 Task: Create in the project TractLine a sprint 'Mission Impossible'.
Action: Mouse pressed left at (840, 399)
Screenshot: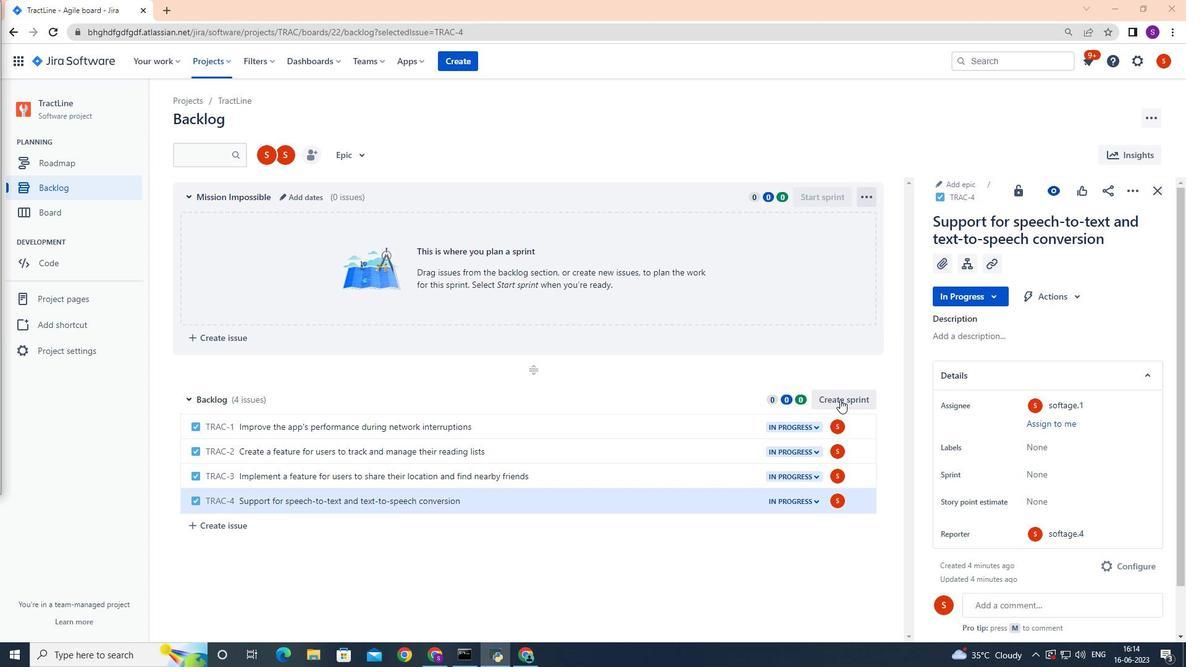 
Action: Mouse moved to (863, 400)
Screenshot: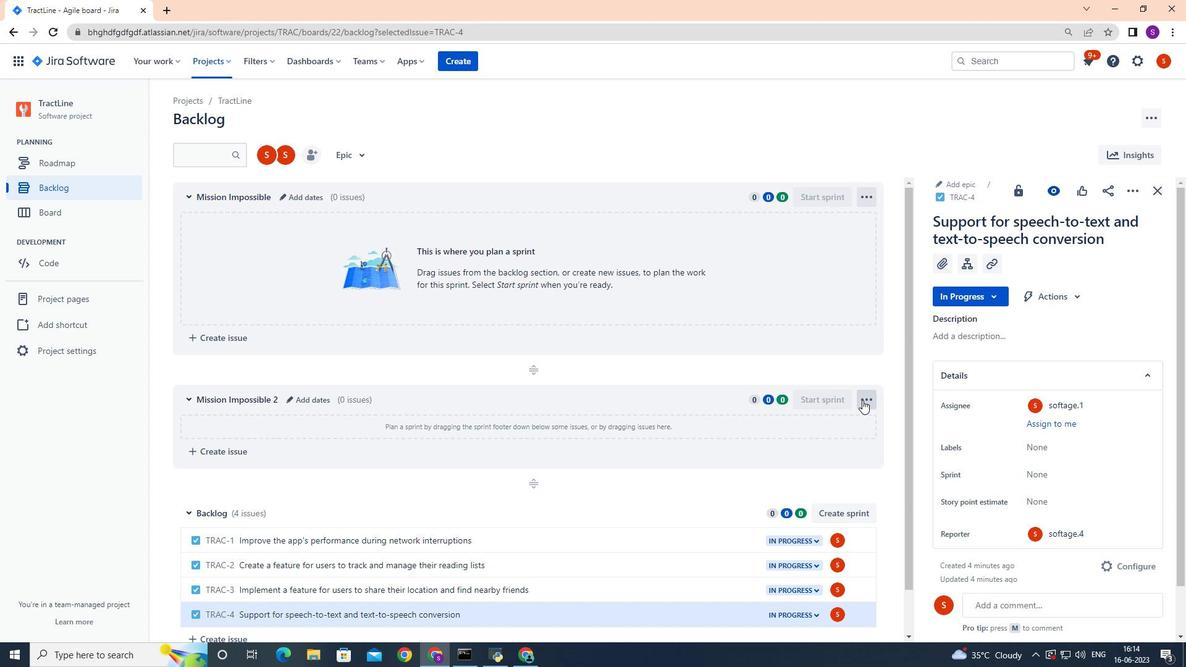 
Action: Mouse pressed left at (863, 400)
Screenshot: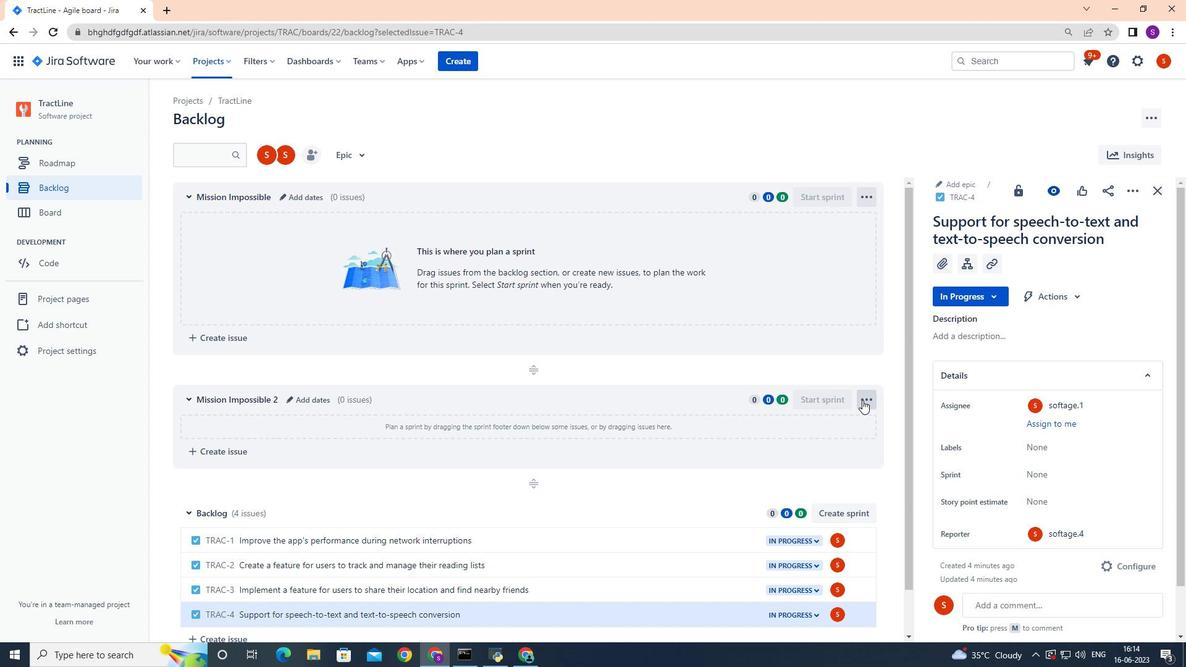 
Action: Mouse moved to (857, 450)
Screenshot: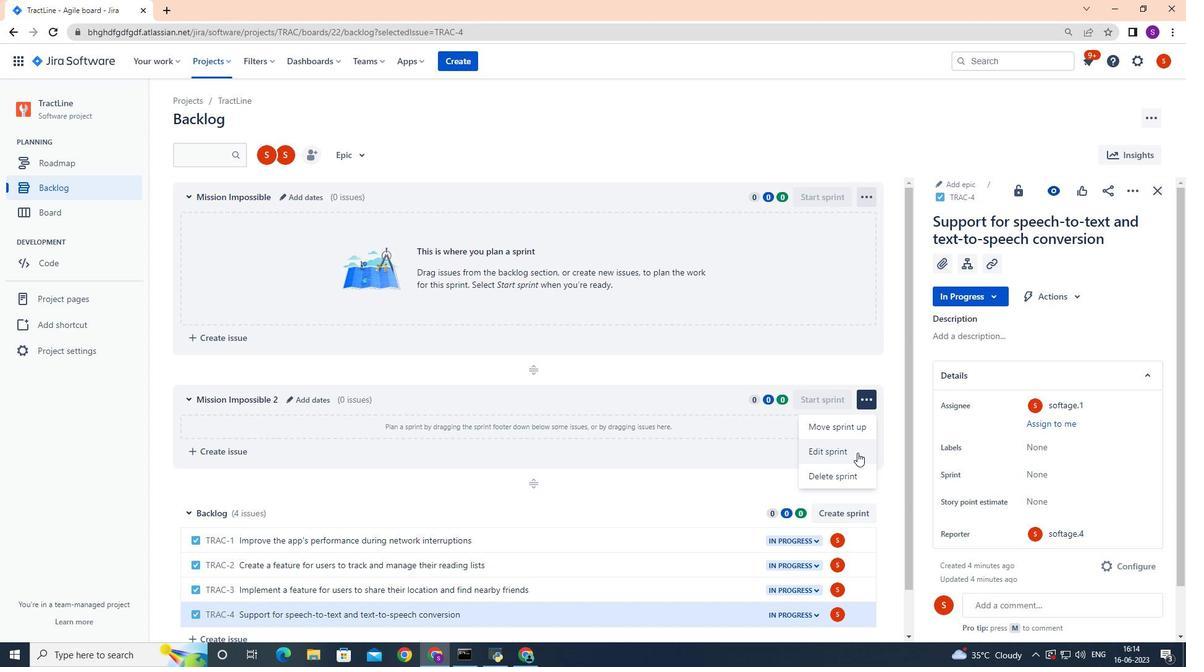 
Action: Mouse pressed left at (857, 450)
Screenshot: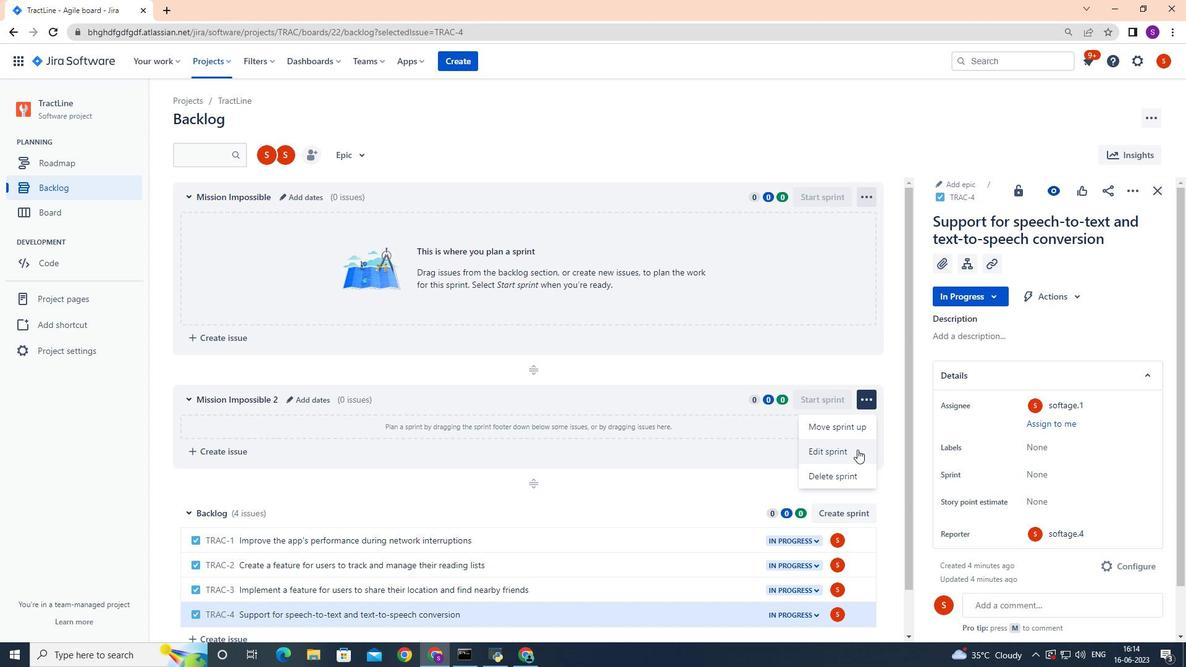
Action: Mouse moved to (556, 257)
Screenshot: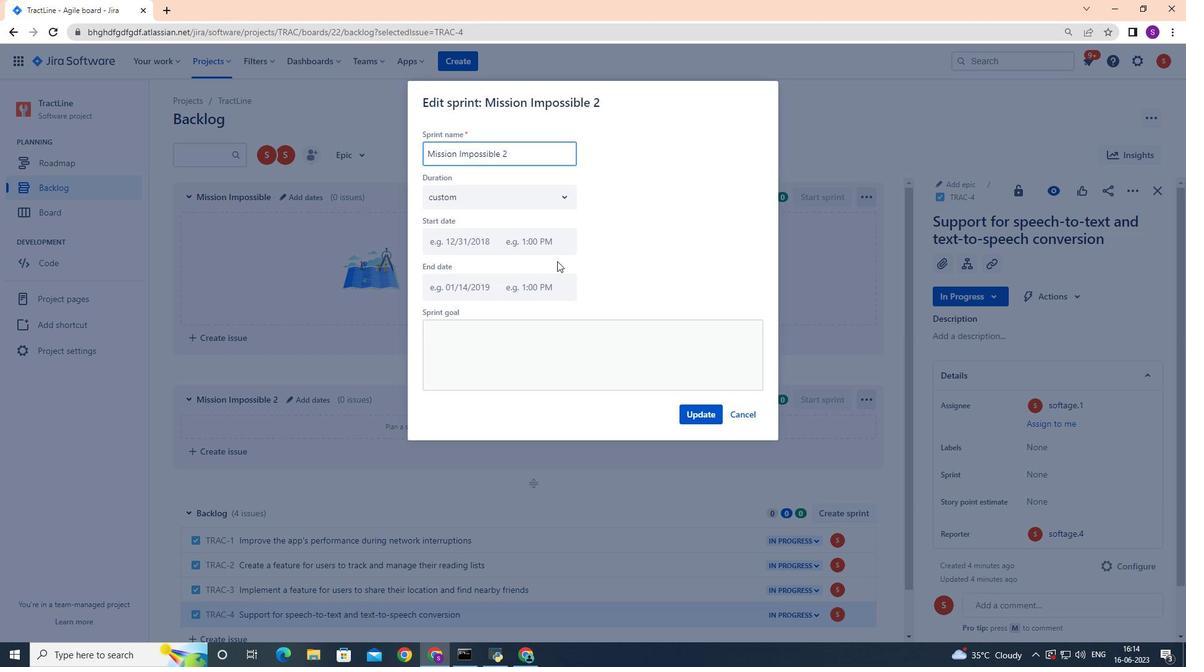 
Action: Key pressed <Key.backspace><Key.backspace><Key.backspace><Key.backspace><Key.backspace><Key.backspace><Key.backspace><Key.backspace><Key.backspace><Key.backspace><Key.backspace><Key.backspace><Key.backspace><Key.backspace><Key.backspace><Key.backspace><Key.backspace><Key.backspace><Key.backspace><Key.backspace><Key.backspace><Key.backspace><Key.backspace><Key.backspace><Key.backspace><Key.backspace><Key.shift>Mis<Key.backspace>ssion<Key.space><Key.shift>Impossible
Screenshot: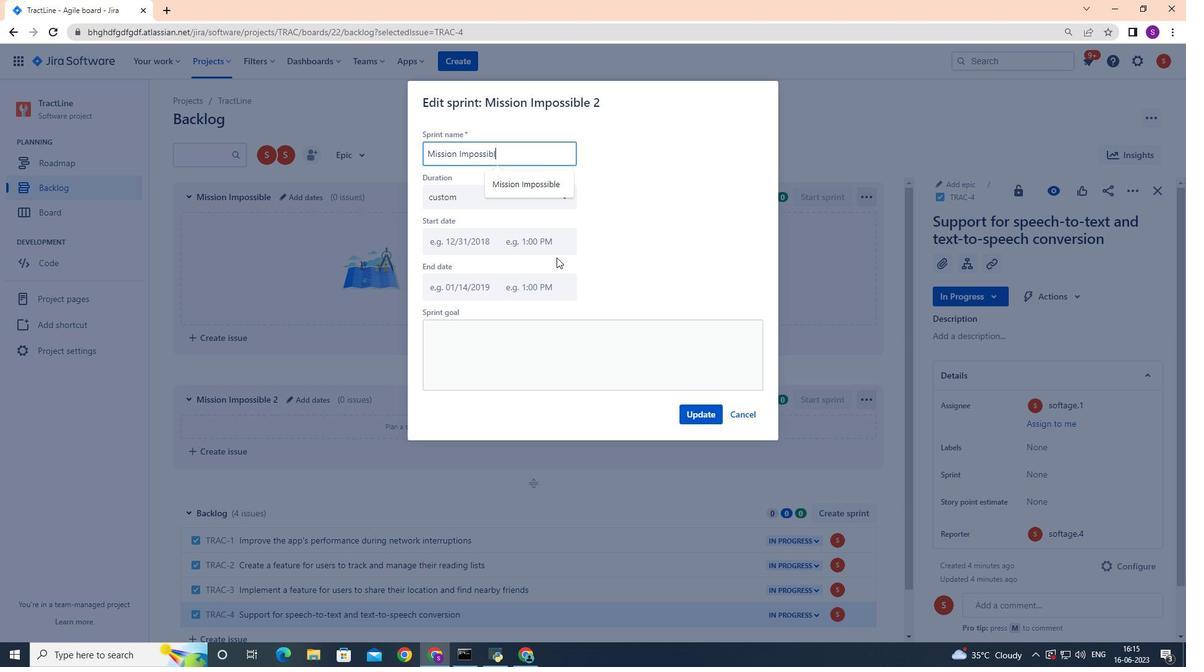 
Action: Mouse moved to (686, 412)
Screenshot: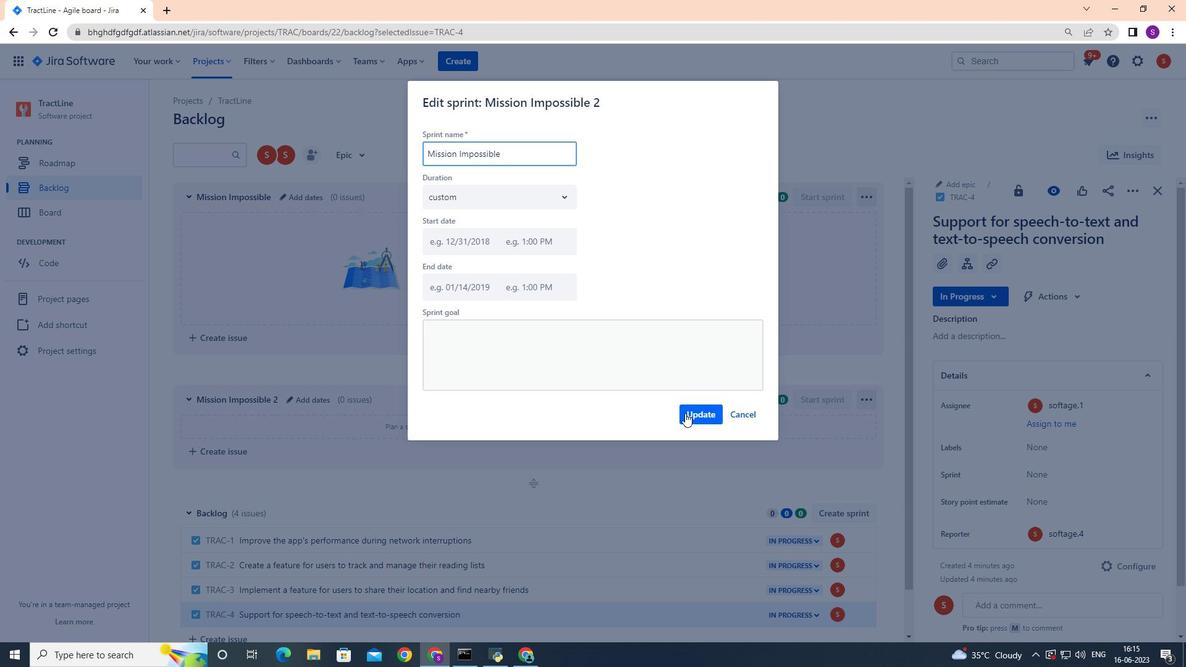 
Action: Mouse pressed left at (686, 412)
Screenshot: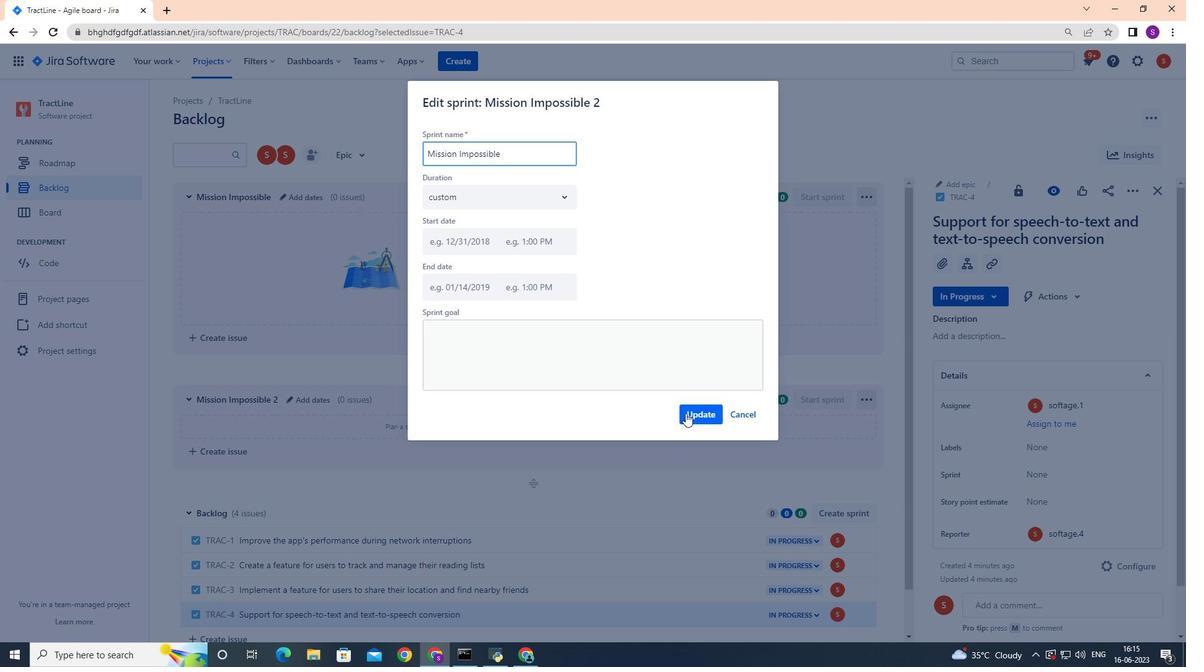 
Action: Mouse moved to (686, 412)
Screenshot: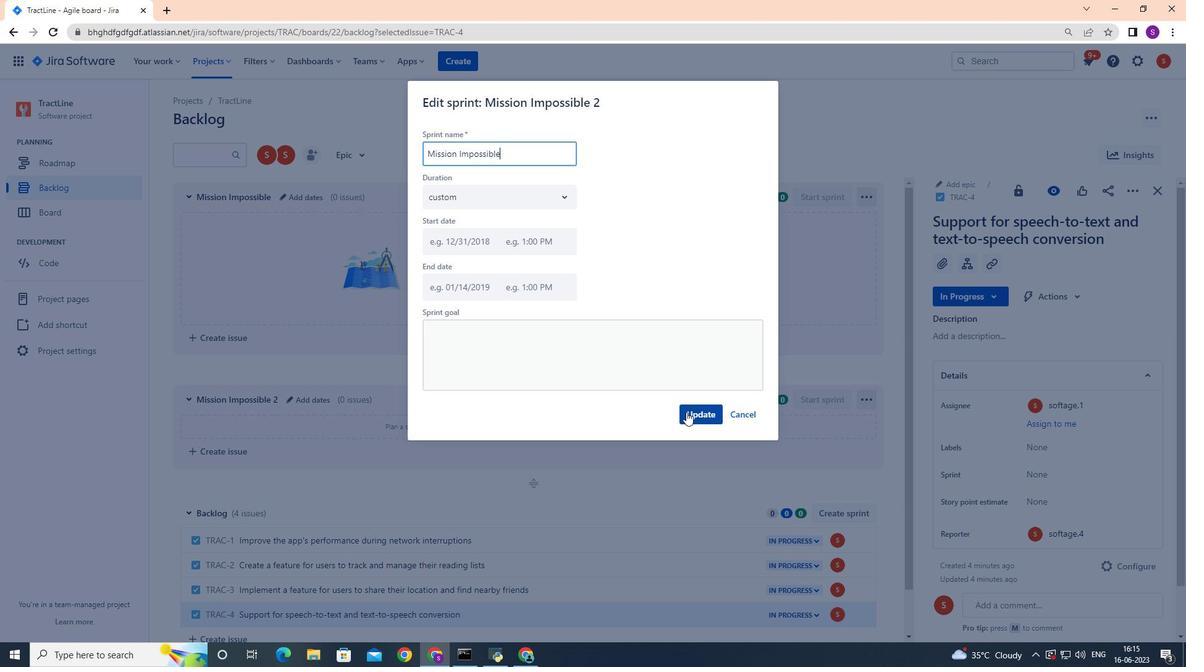 
